 Task: Create a scrum project Wayfarer.
Action: Mouse moved to (197, 54)
Screenshot: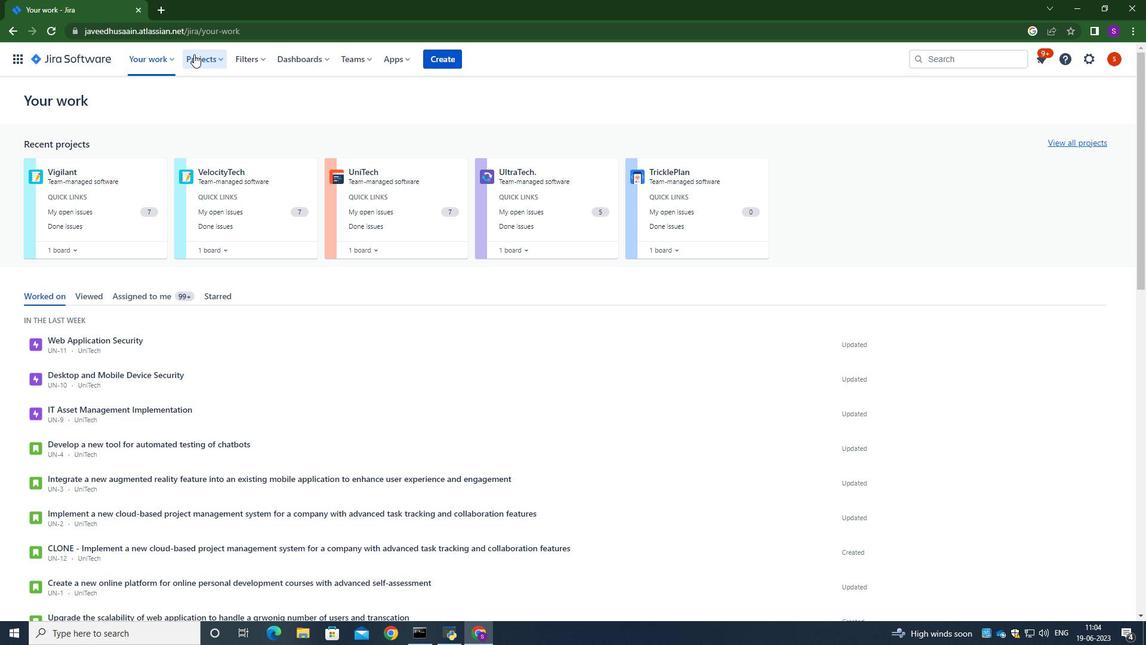 
Action: Mouse pressed left at (197, 54)
Screenshot: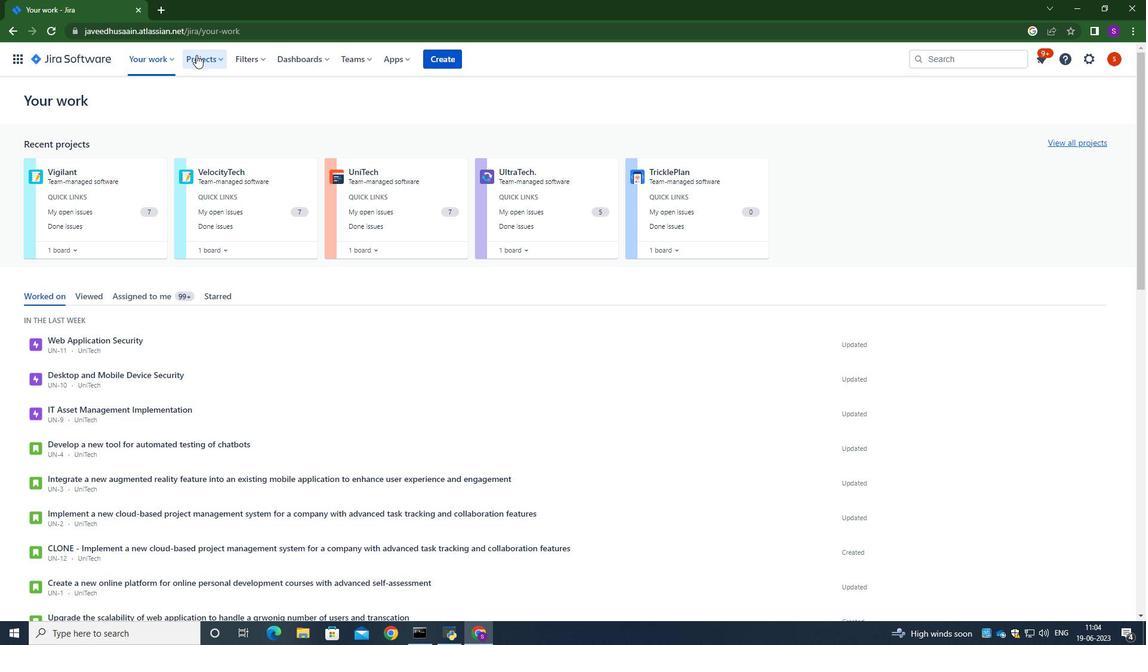
Action: Mouse moved to (225, 297)
Screenshot: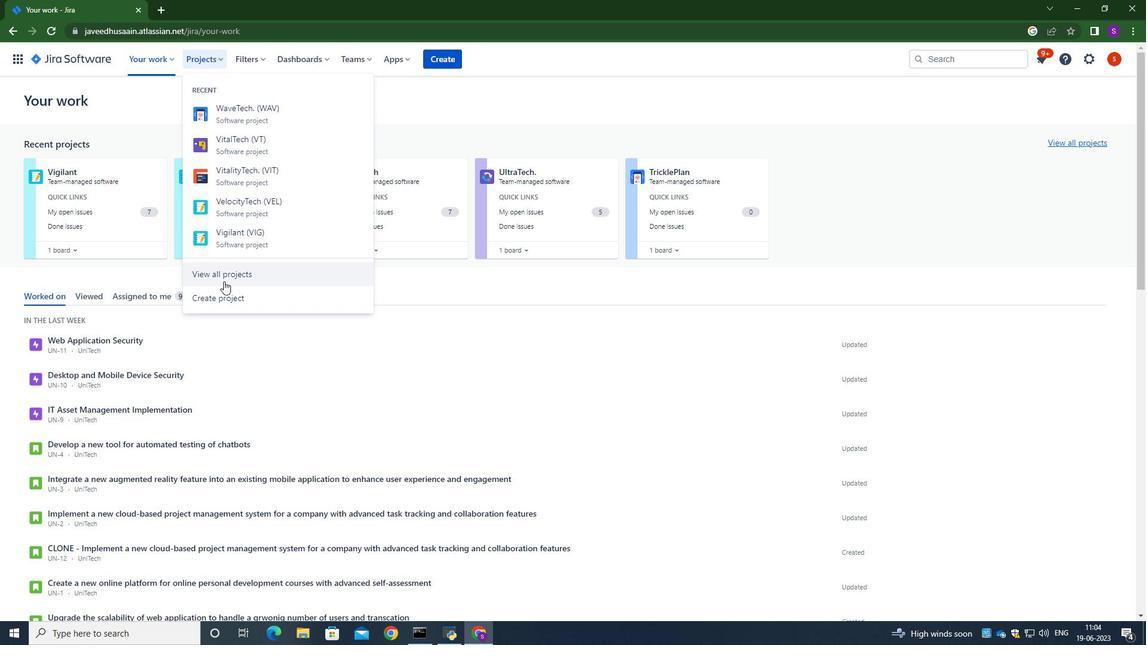 
Action: Mouse pressed left at (225, 297)
Screenshot: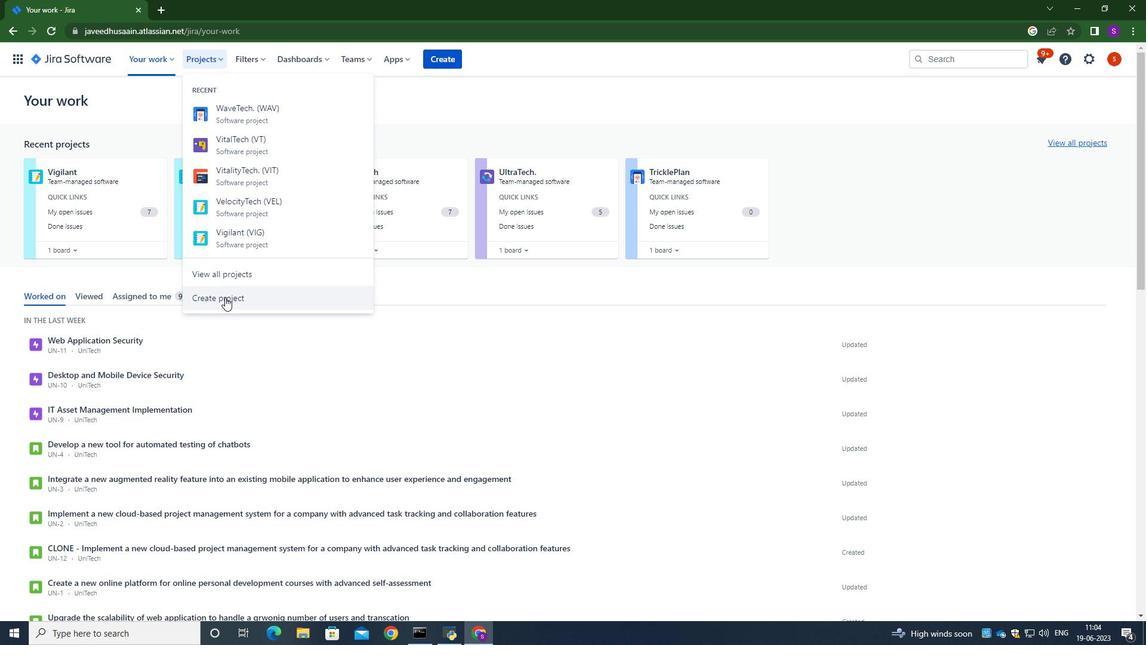 
Action: Mouse moved to (554, 192)
Screenshot: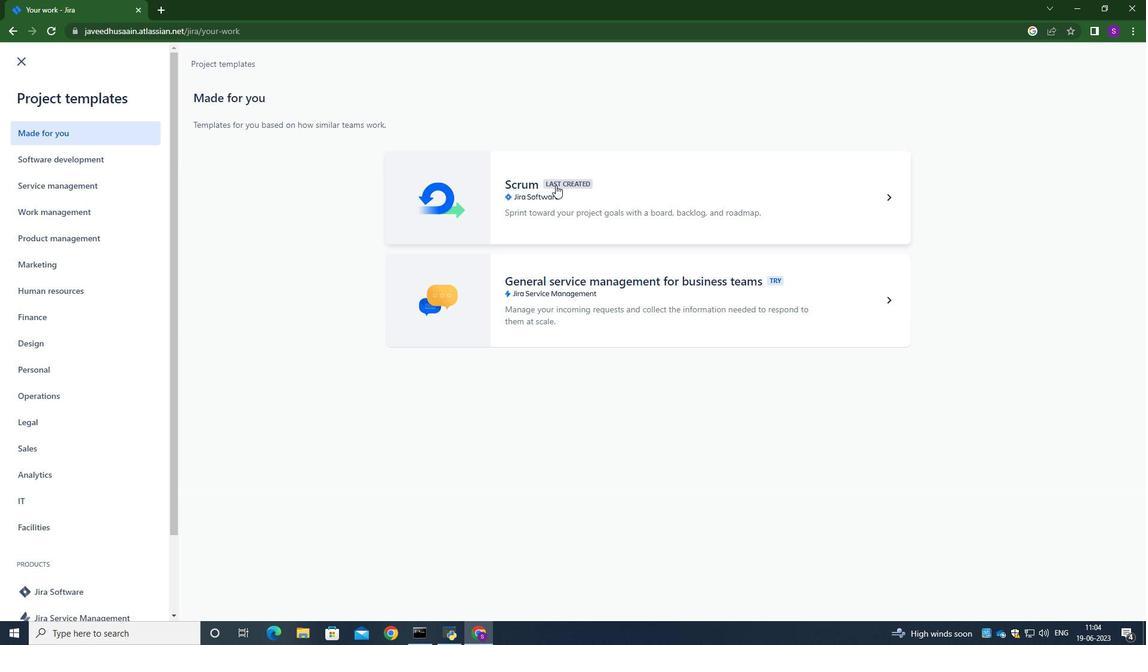 
Action: Mouse pressed left at (554, 192)
Screenshot: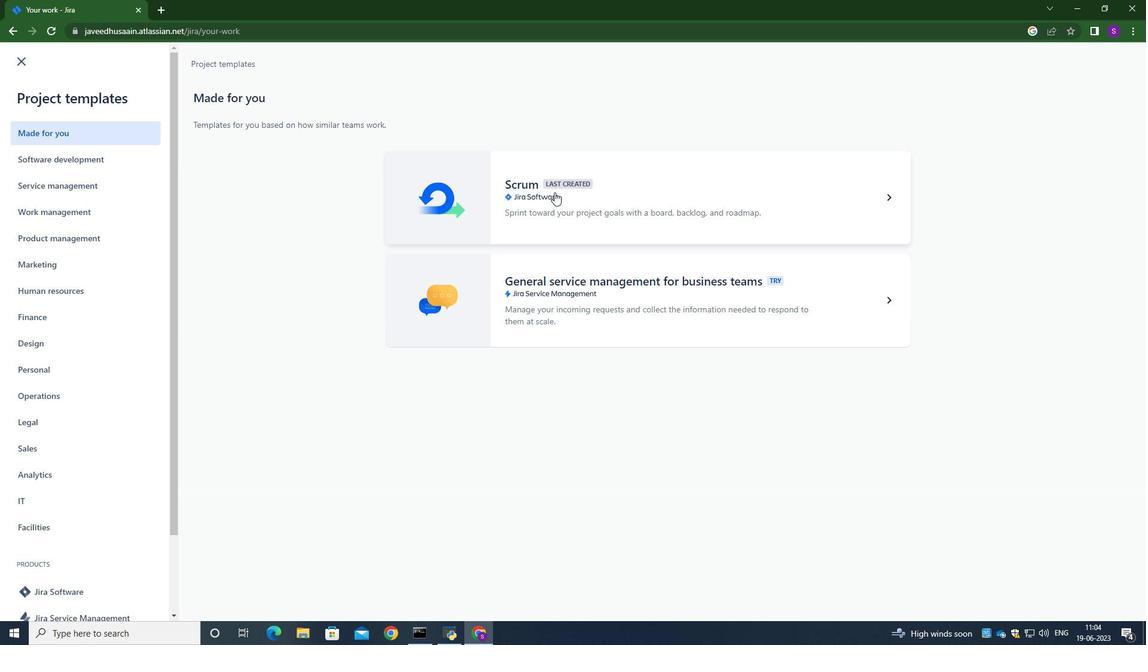 
Action: Mouse moved to (855, 117)
Screenshot: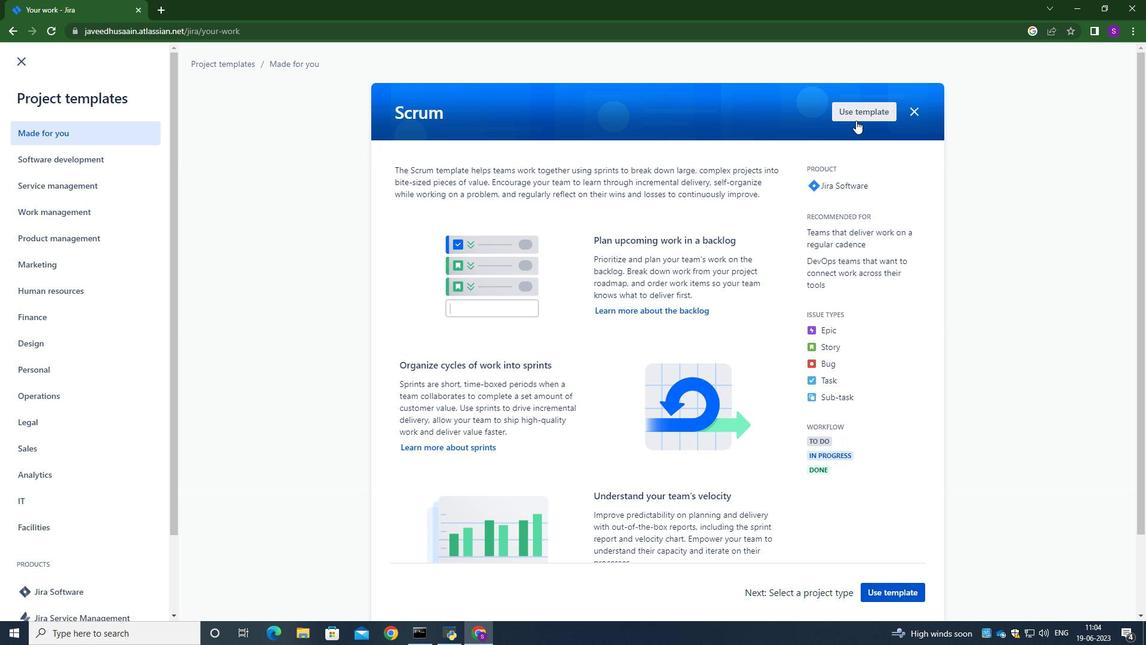 
Action: Mouse pressed left at (855, 117)
Screenshot: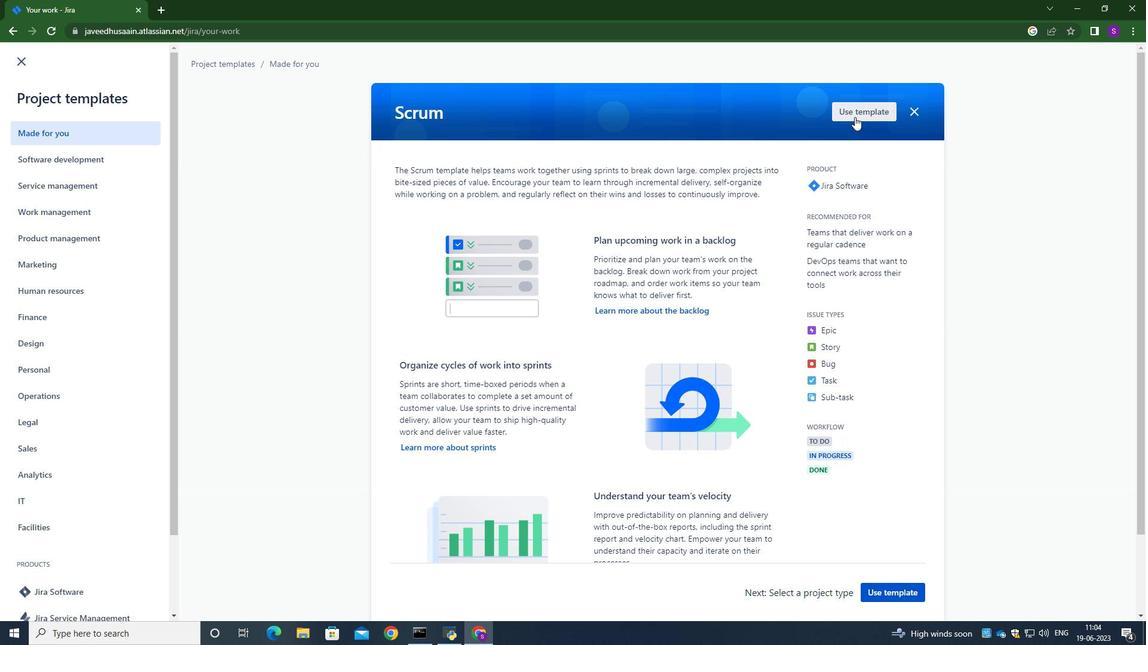 
Action: Mouse moved to (446, 268)
Screenshot: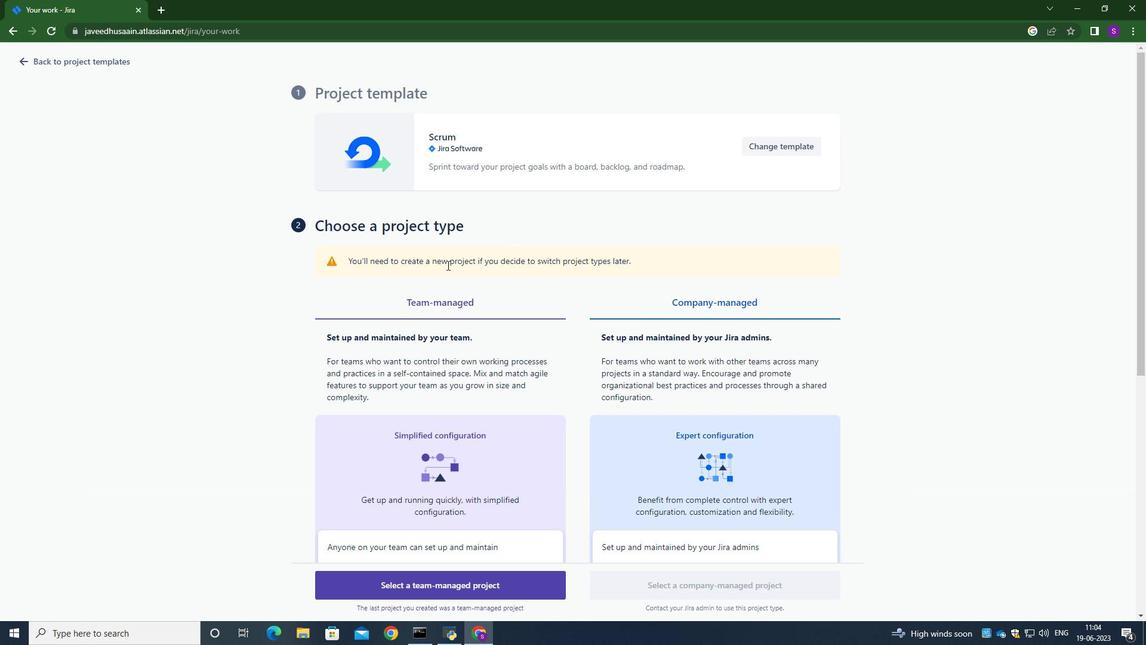 
Action: Mouse scrolled (446, 267) with delta (0, 0)
Screenshot: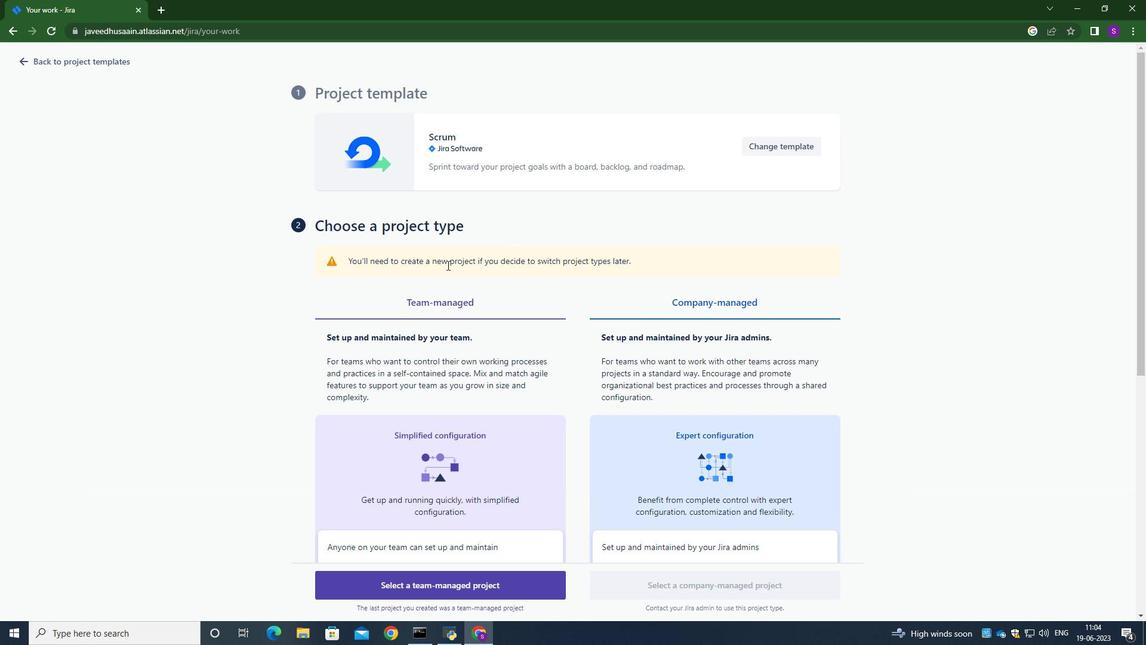 
Action: Mouse moved to (446, 271)
Screenshot: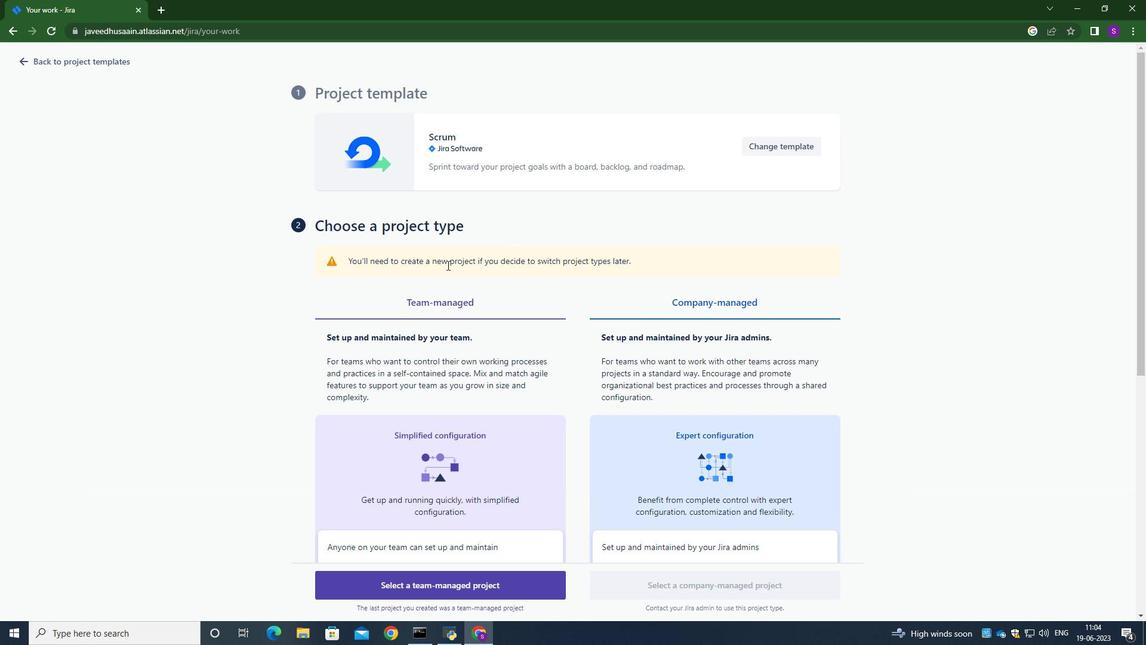 
Action: Mouse scrolled (446, 271) with delta (0, 0)
Screenshot: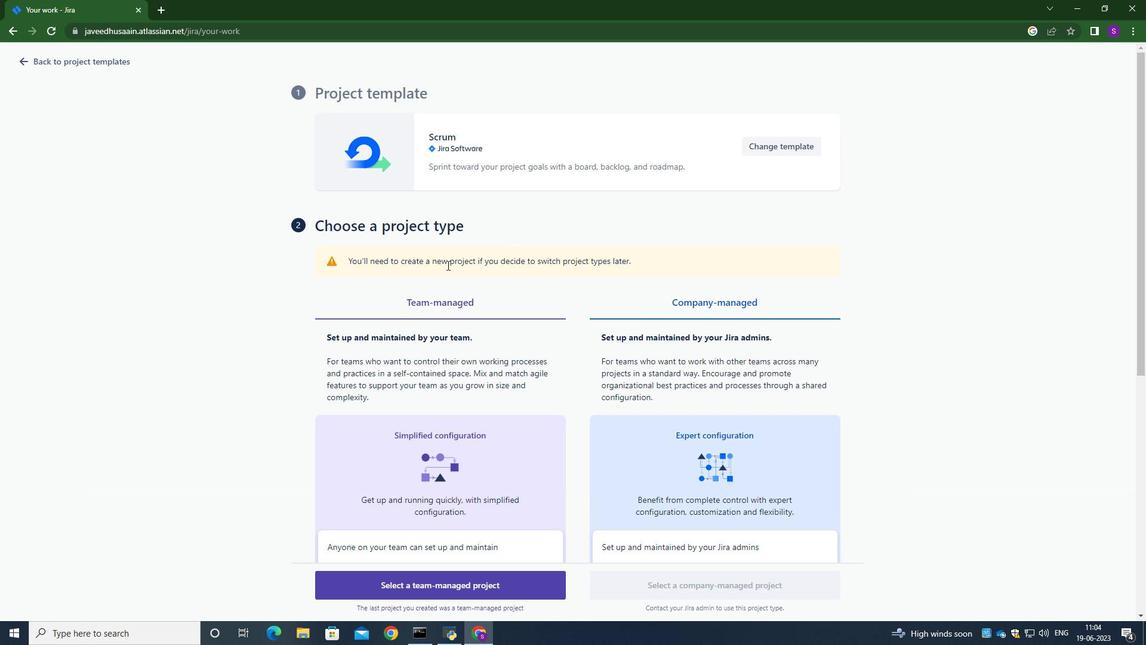 
Action: Mouse moved to (446, 272)
Screenshot: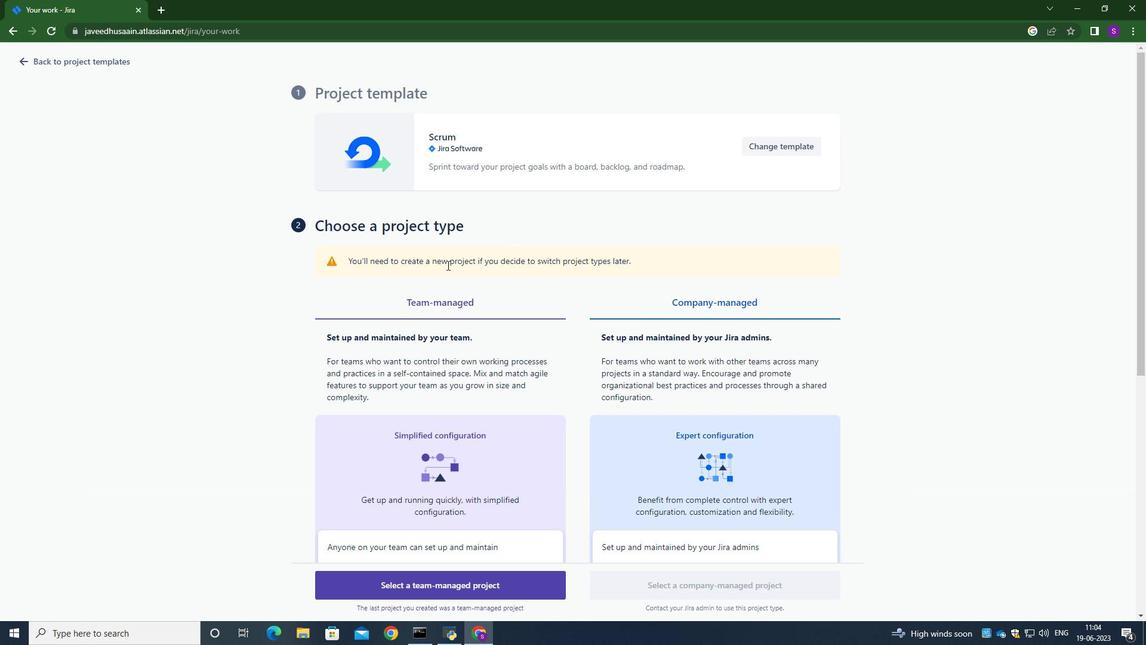 
Action: Mouse scrolled (446, 272) with delta (0, 0)
Screenshot: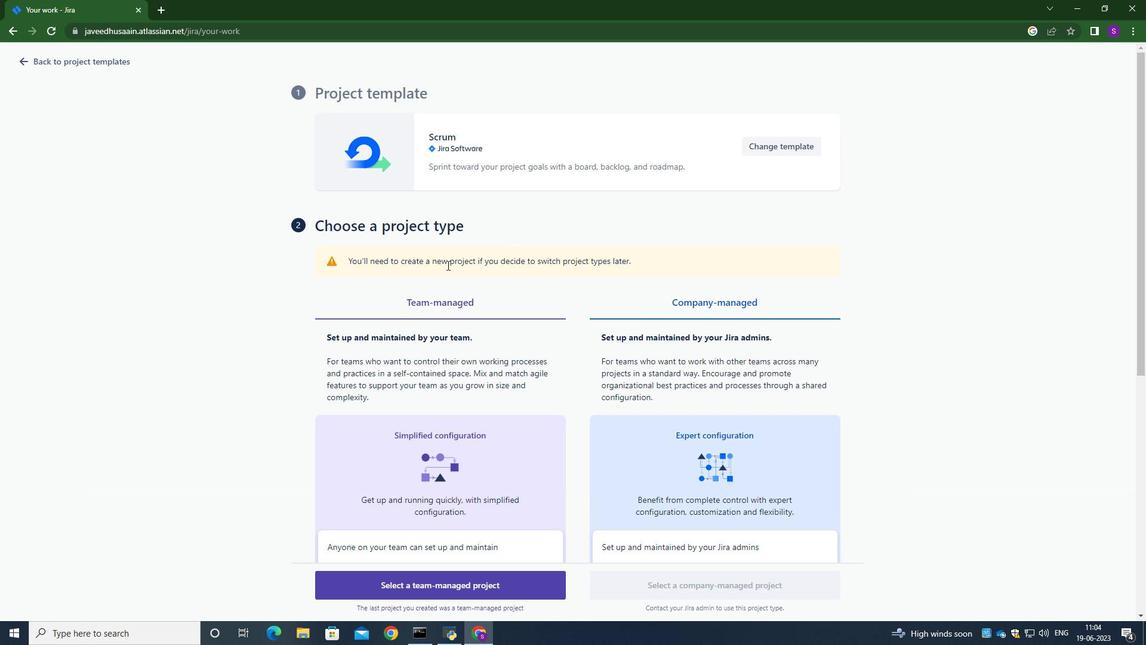 
Action: Mouse scrolled (446, 272) with delta (0, 0)
Screenshot: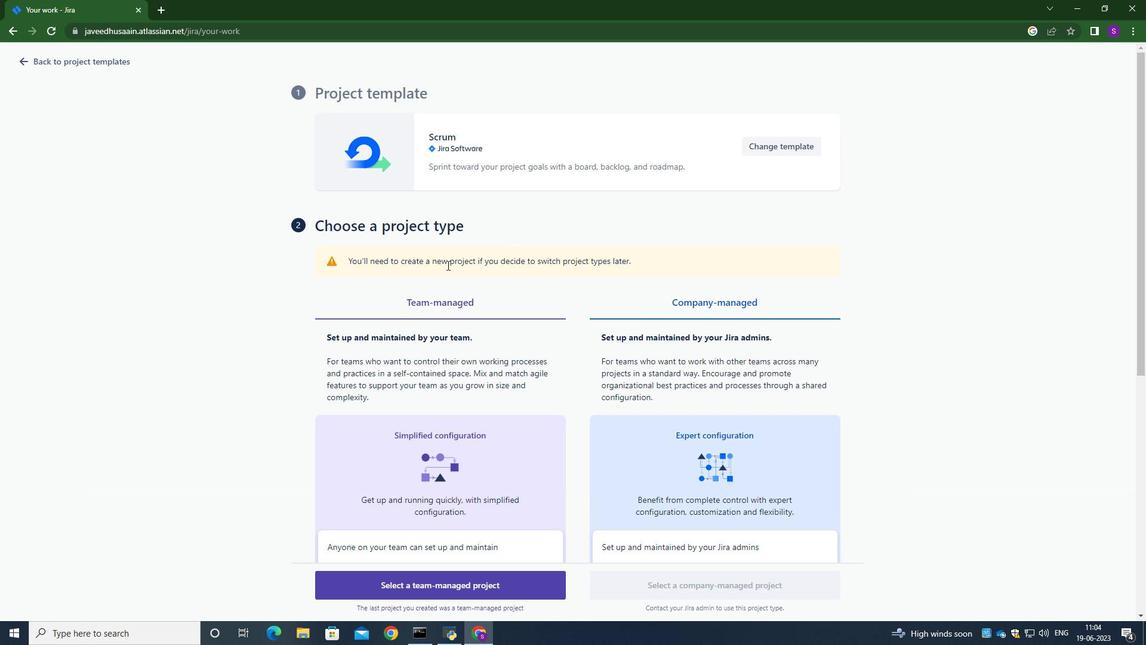 
Action: Mouse scrolled (446, 272) with delta (0, 0)
Screenshot: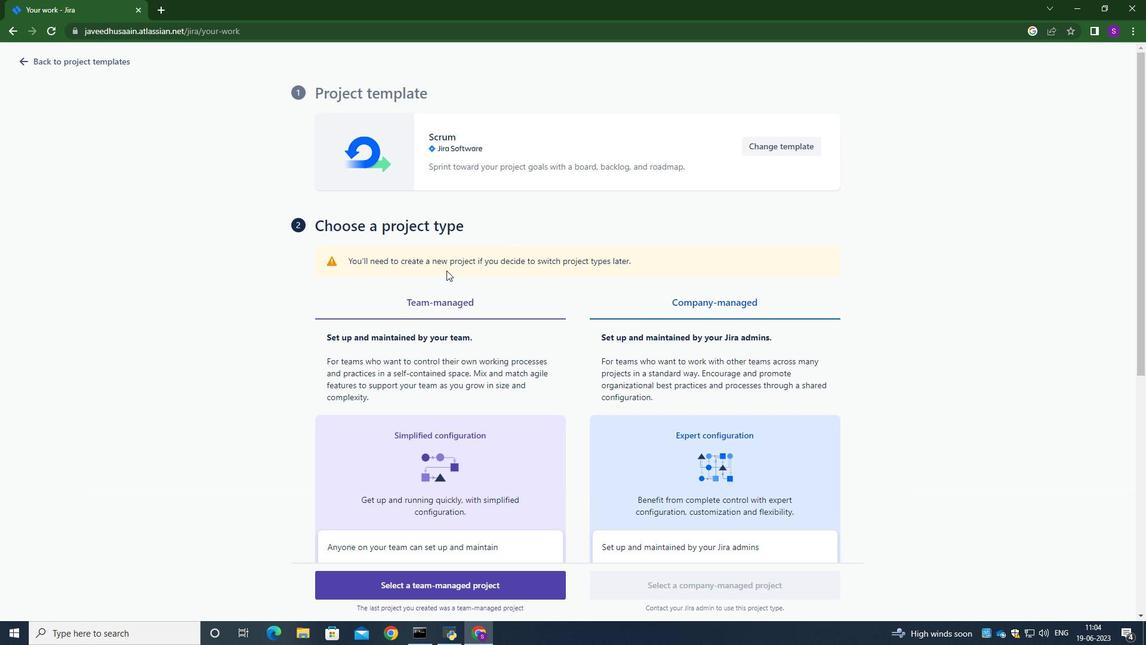 
Action: Mouse scrolled (446, 272) with delta (0, 0)
Screenshot: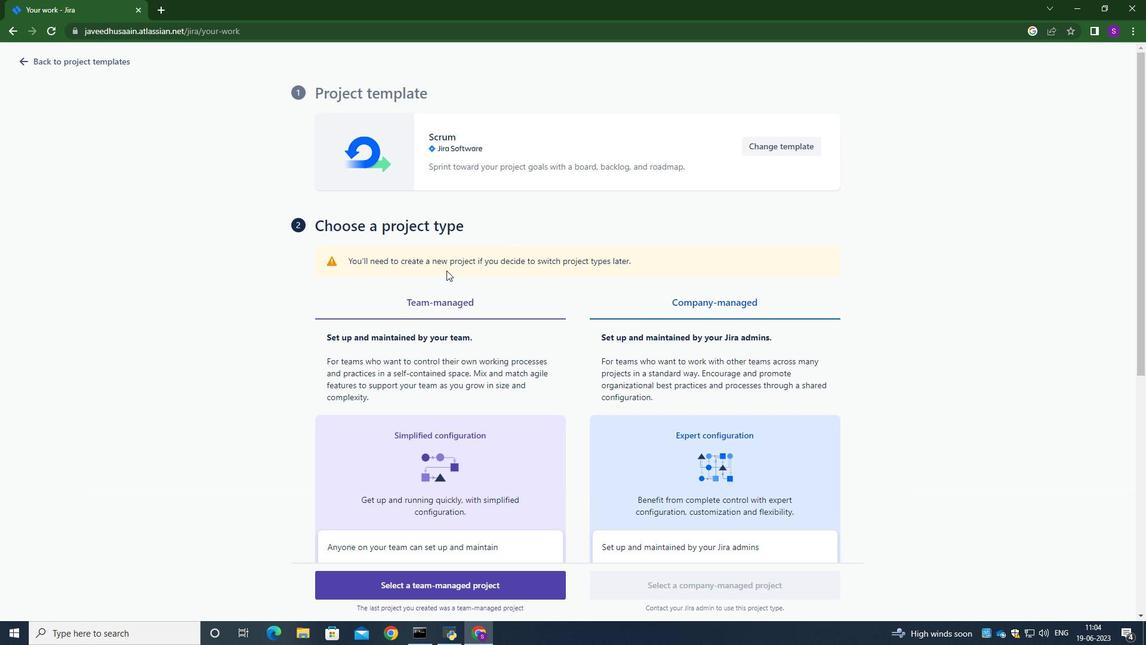 
Action: Mouse scrolled (446, 272) with delta (0, 0)
Screenshot: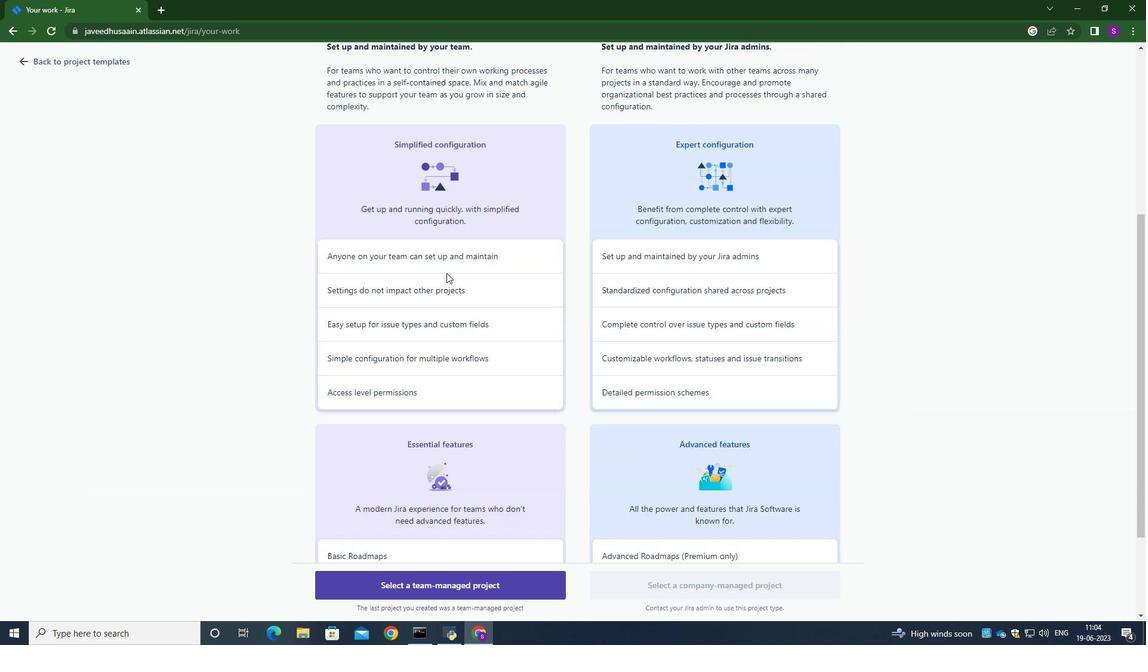 
Action: Mouse scrolled (446, 272) with delta (0, 0)
Screenshot: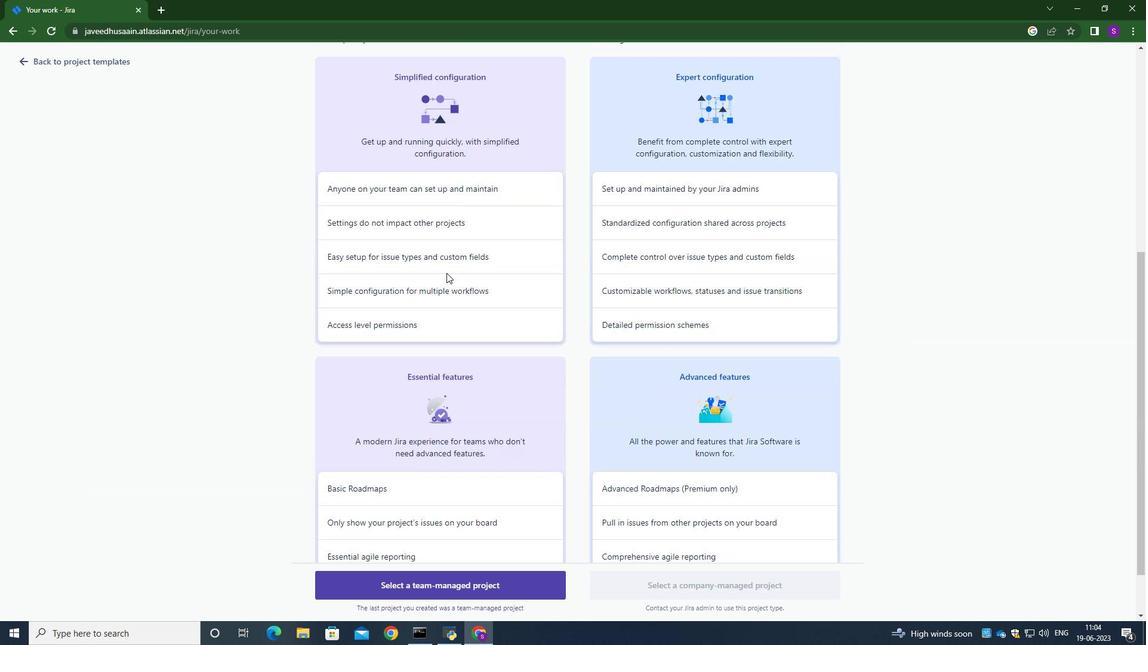 
Action: Mouse scrolled (446, 272) with delta (0, 0)
Screenshot: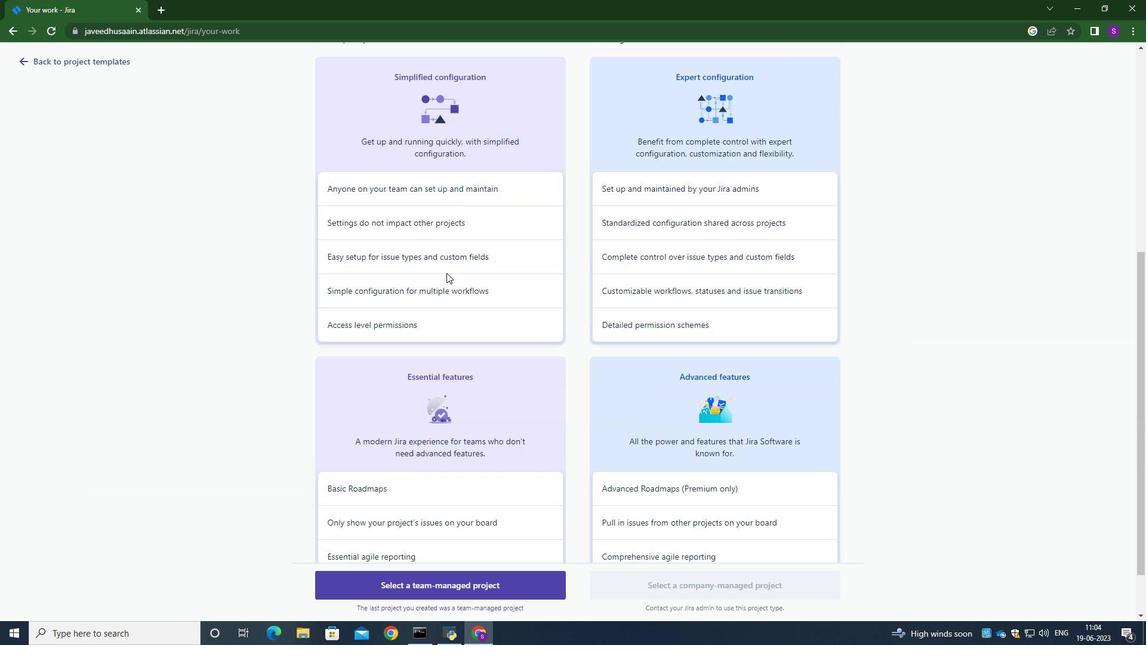 
Action: Mouse scrolled (446, 272) with delta (0, 0)
Screenshot: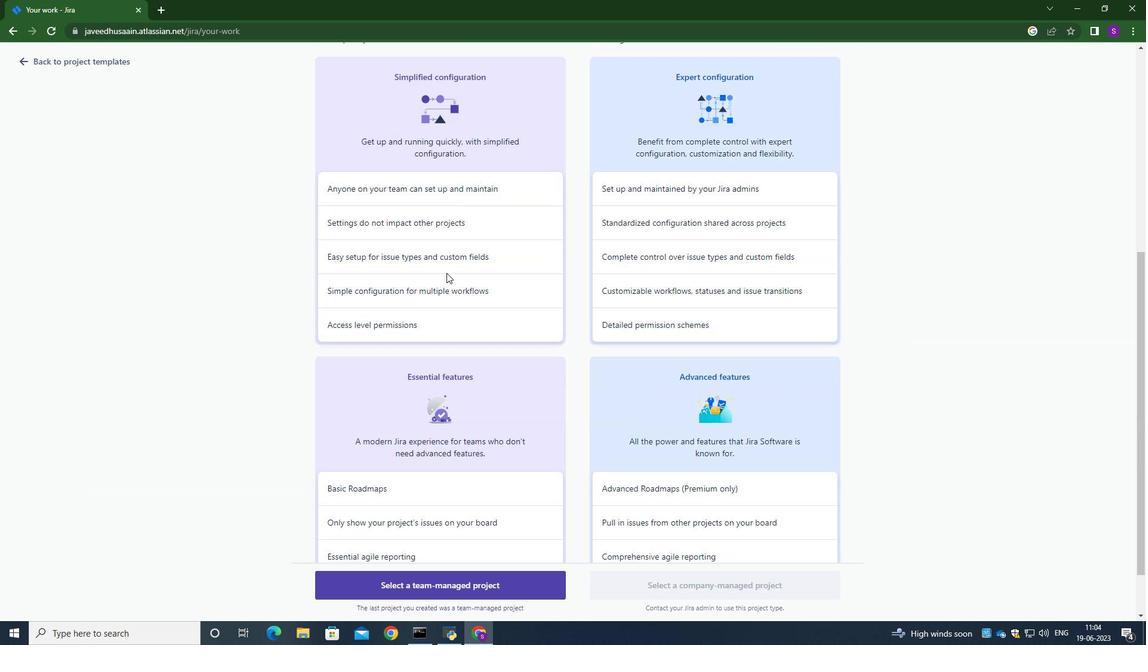 
Action: Mouse moved to (463, 589)
Screenshot: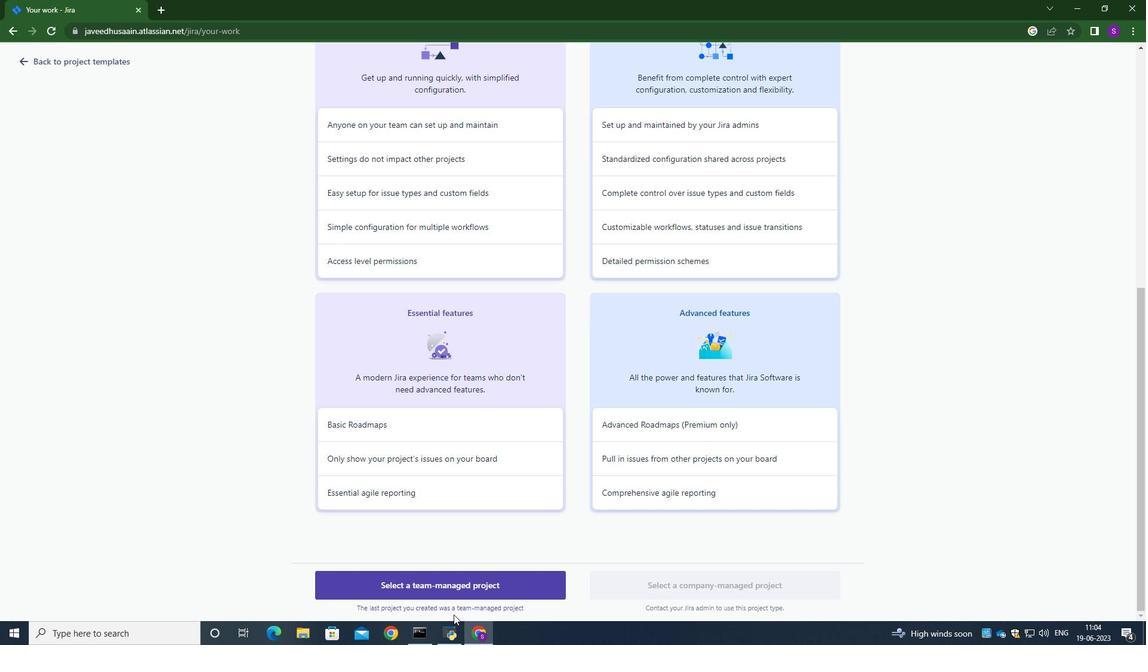 
Action: Mouse pressed left at (463, 589)
Screenshot: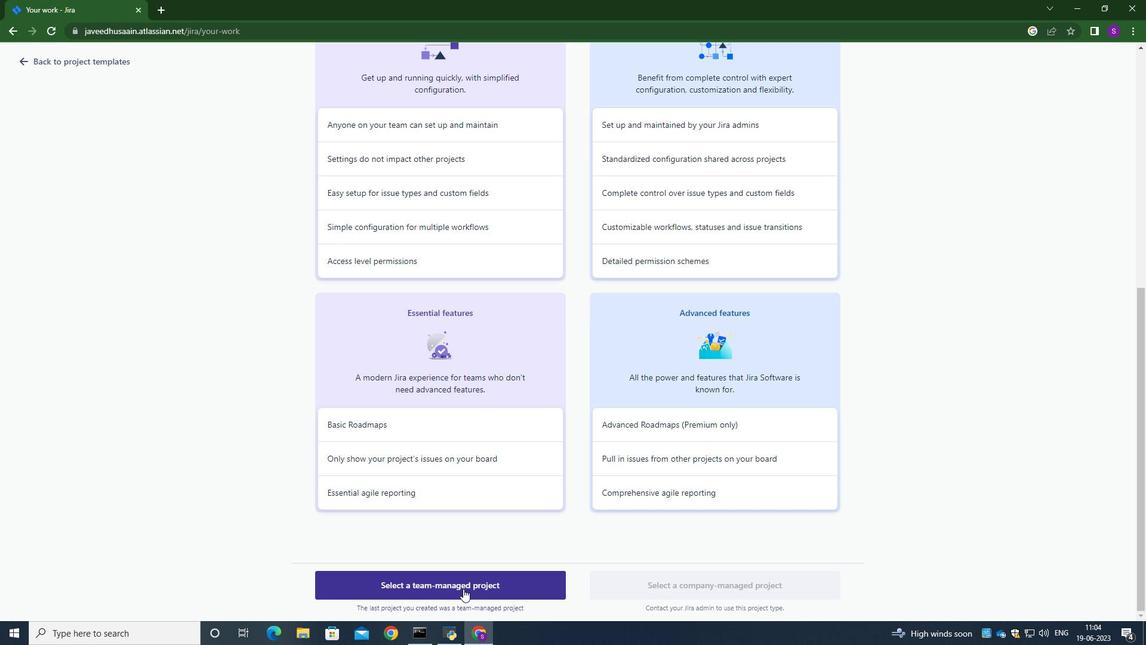 
Action: Mouse moved to (369, 286)
Screenshot: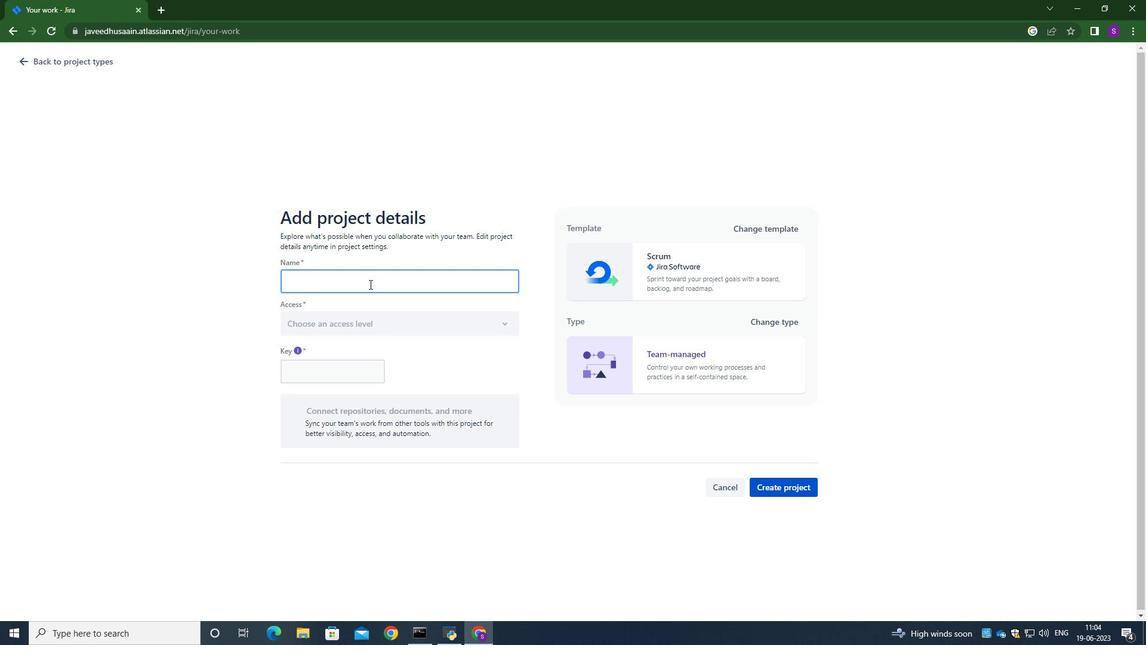 
Action: Mouse pressed left at (369, 286)
Screenshot: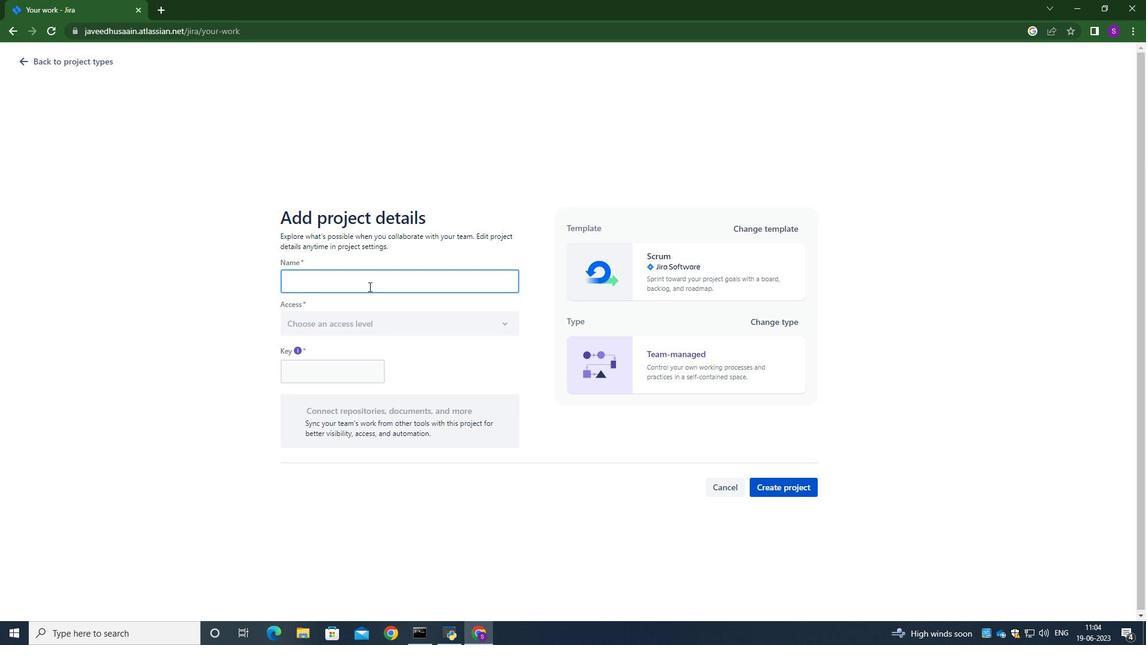 
Action: Key pressed <Key.caps_lock>W<Key.caps_lock>y<Key.backspace>ayfarer
Screenshot: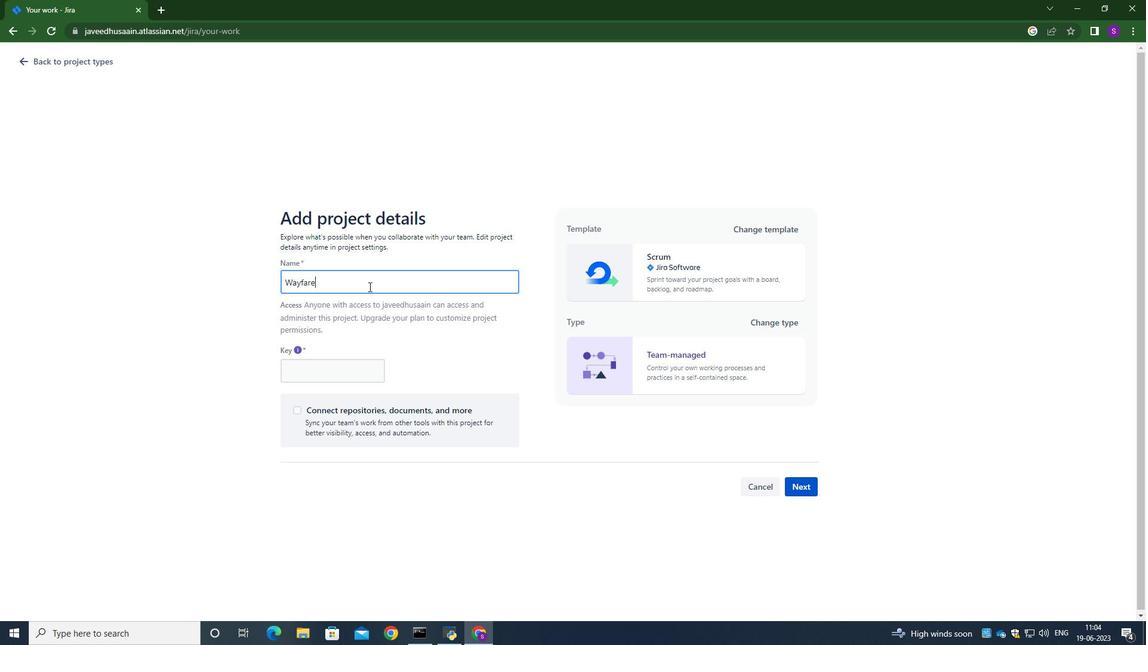 
Action: Mouse moved to (801, 479)
Screenshot: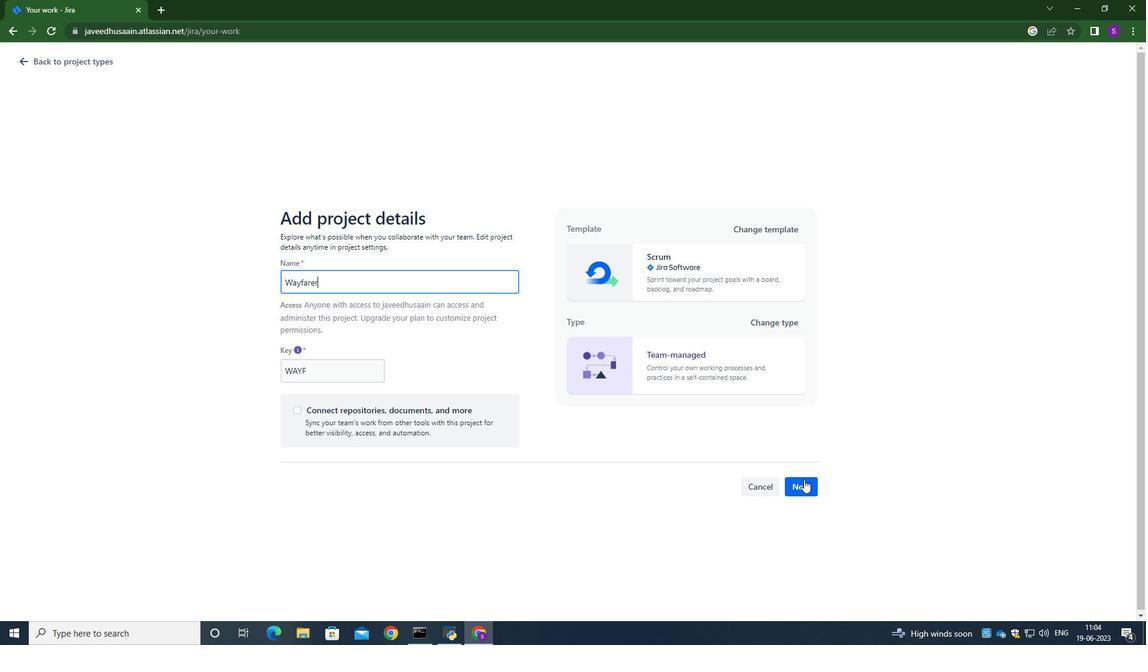 
Action: Mouse pressed left at (801, 479)
Screenshot: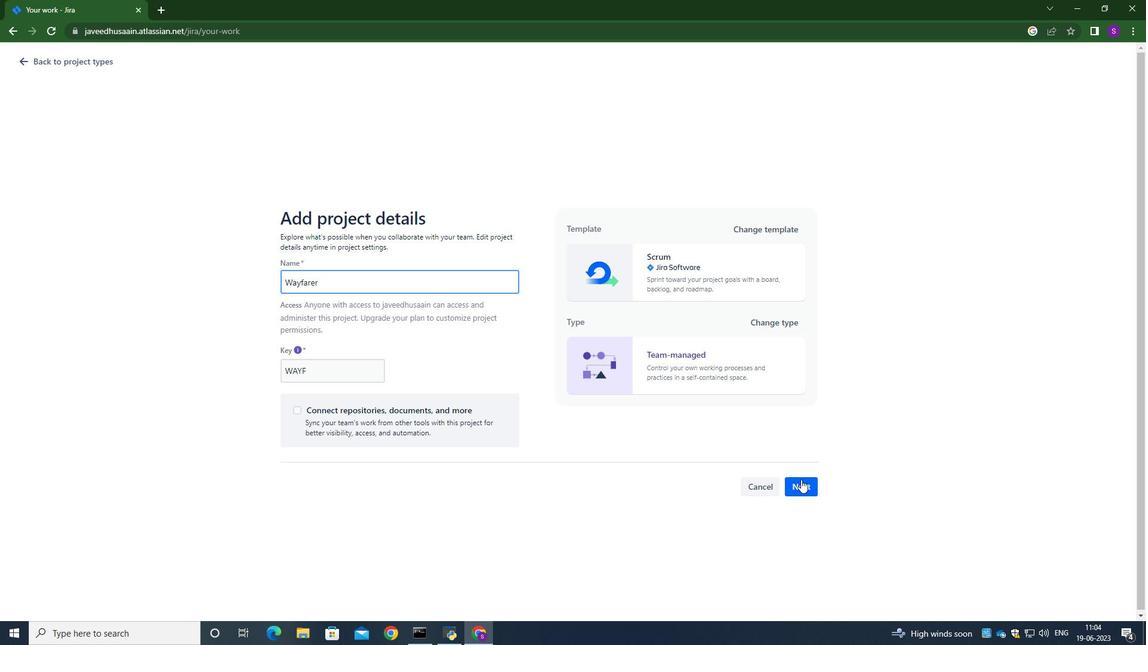 
Action: Mouse moved to (697, 409)
Screenshot: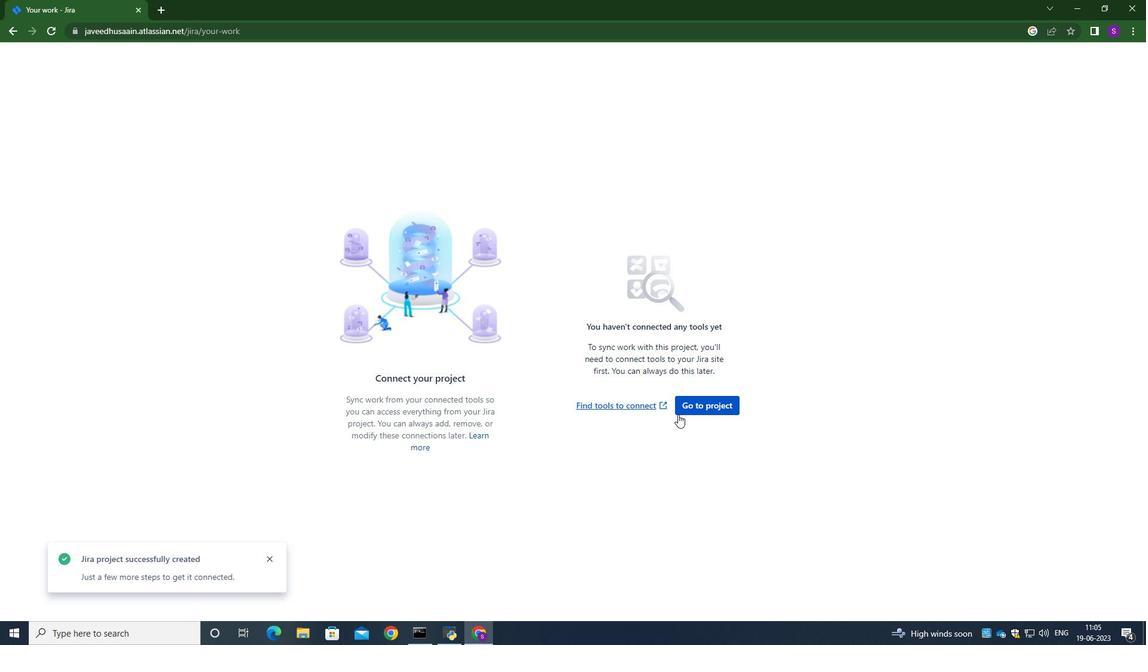 
Action: Mouse pressed left at (697, 409)
Screenshot: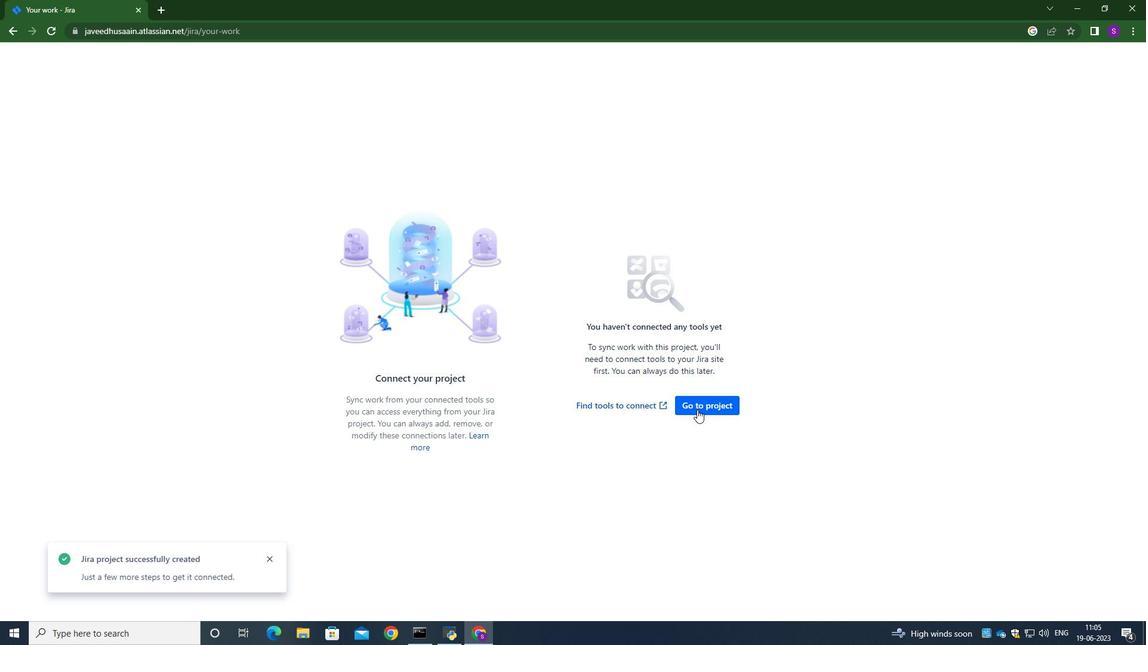 
Action: Mouse moved to (391, 257)
Screenshot: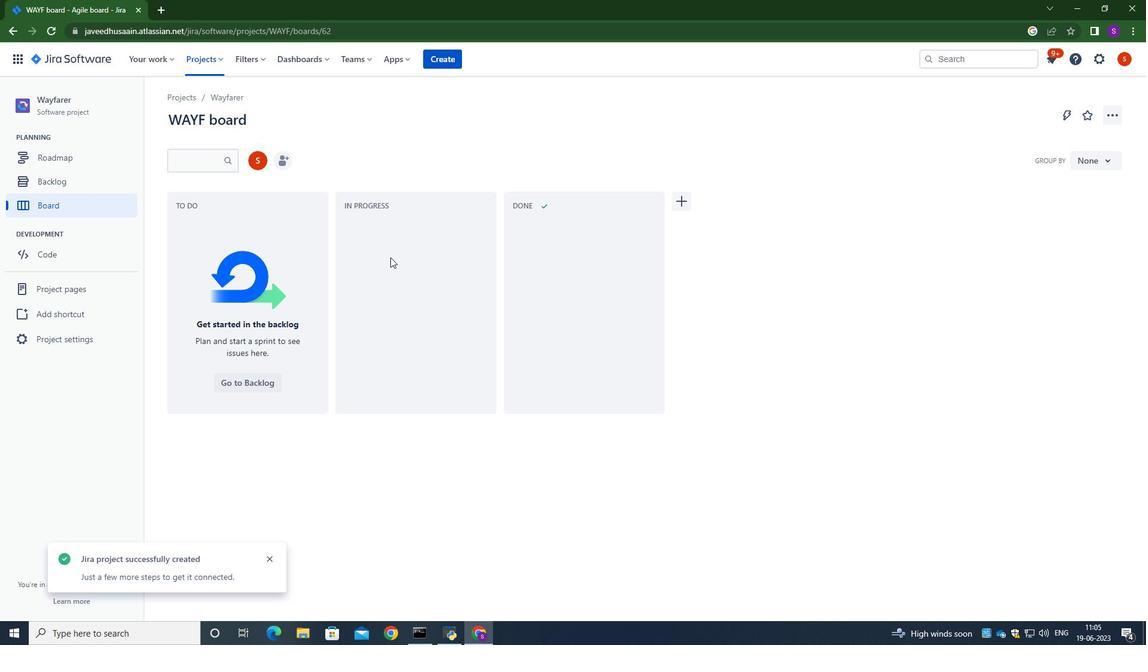 
